 Task: In the  document agreement.epub Download file as 'Microsoft Word' Share this file with 'softage2@softage.net' Insert the command  Editing
Action: Mouse moved to (47, 65)
Screenshot: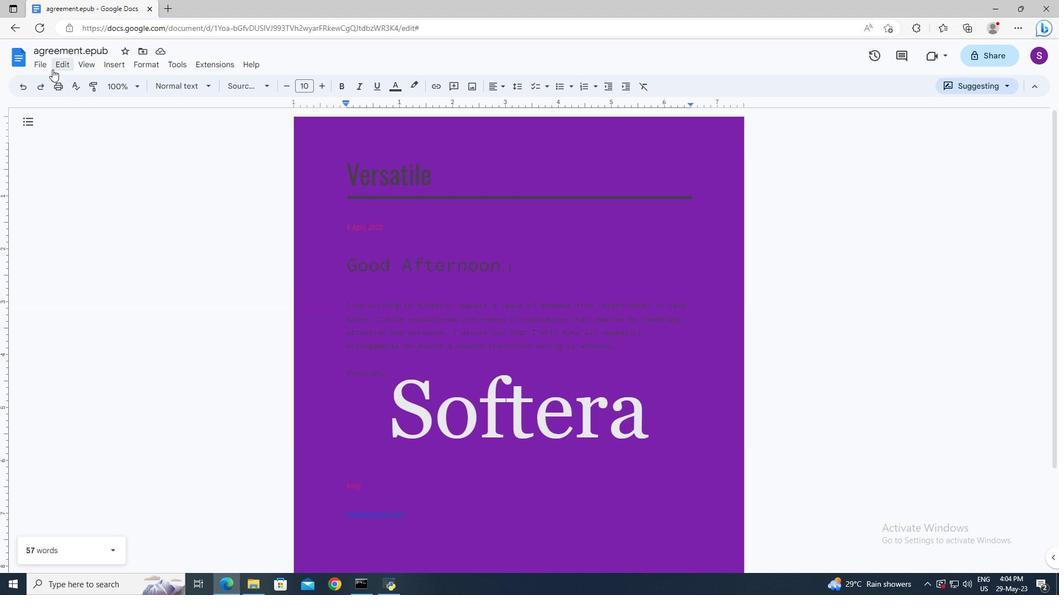 
Action: Mouse pressed left at (47, 65)
Screenshot: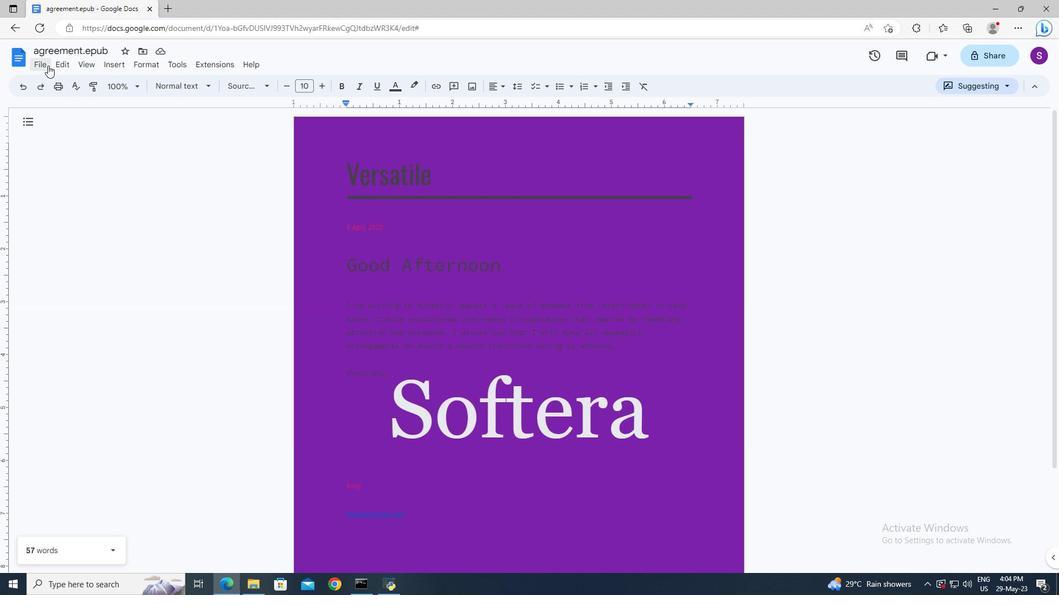
Action: Mouse moved to (245, 184)
Screenshot: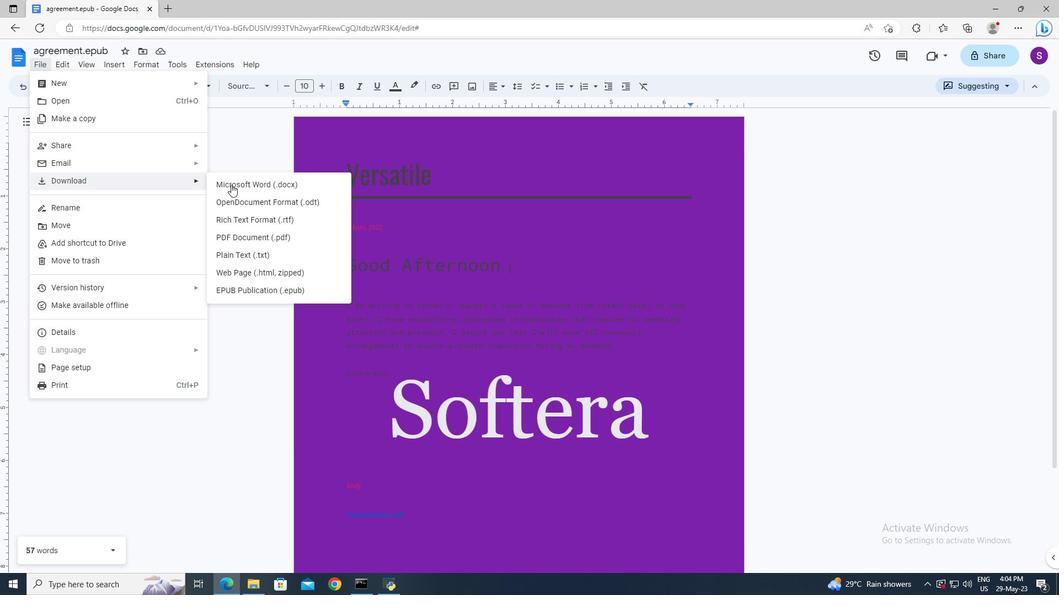 
Action: Mouse pressed left at (245, 184)
Screenshot: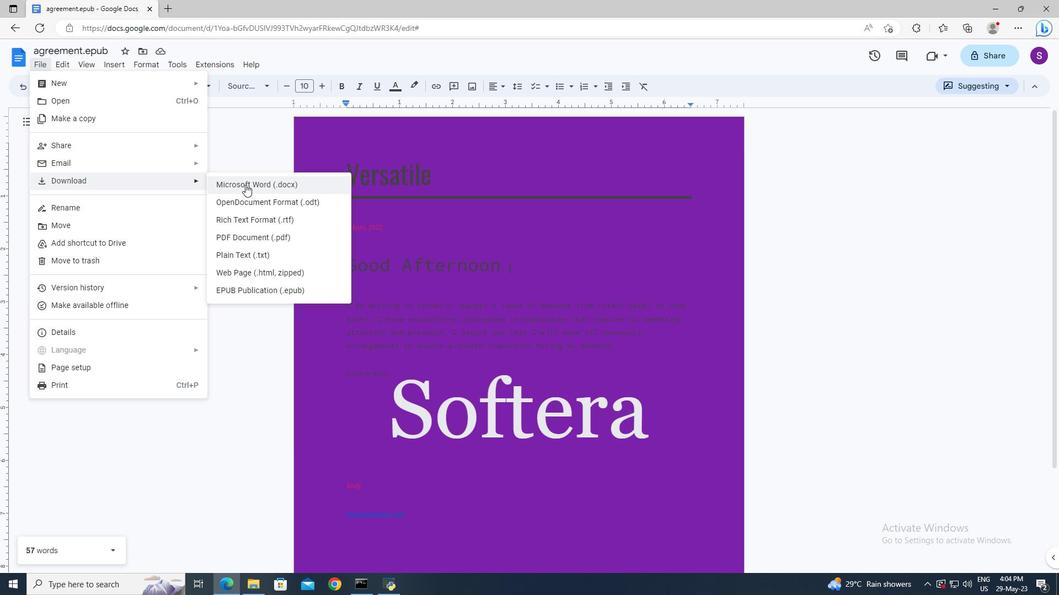 
Action: Mouse moved to (42, 65)
Screenshot: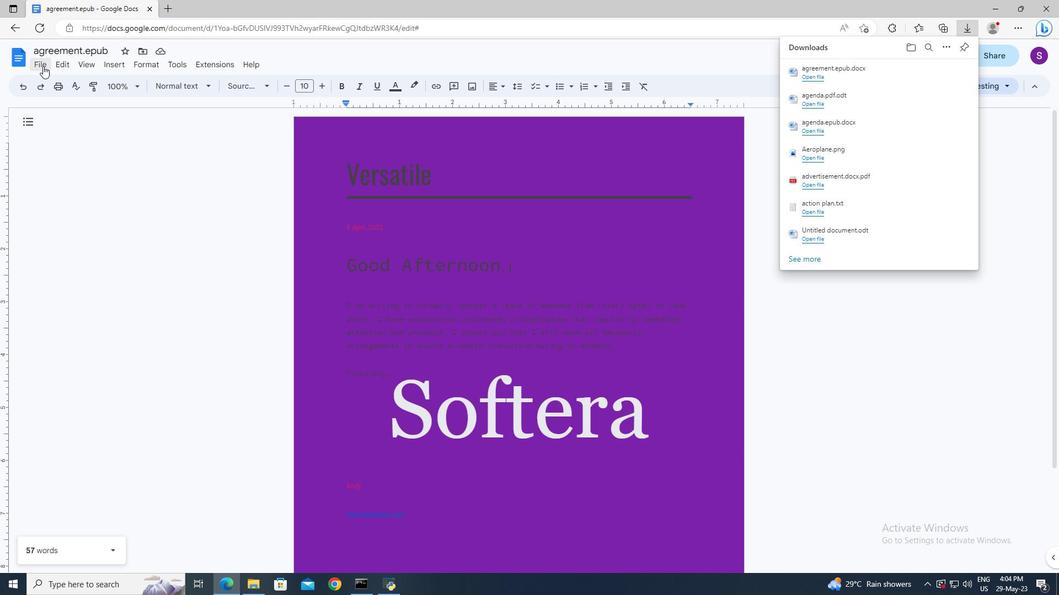 
Action: Mouse pressed left at (42, 65)
Screenshot: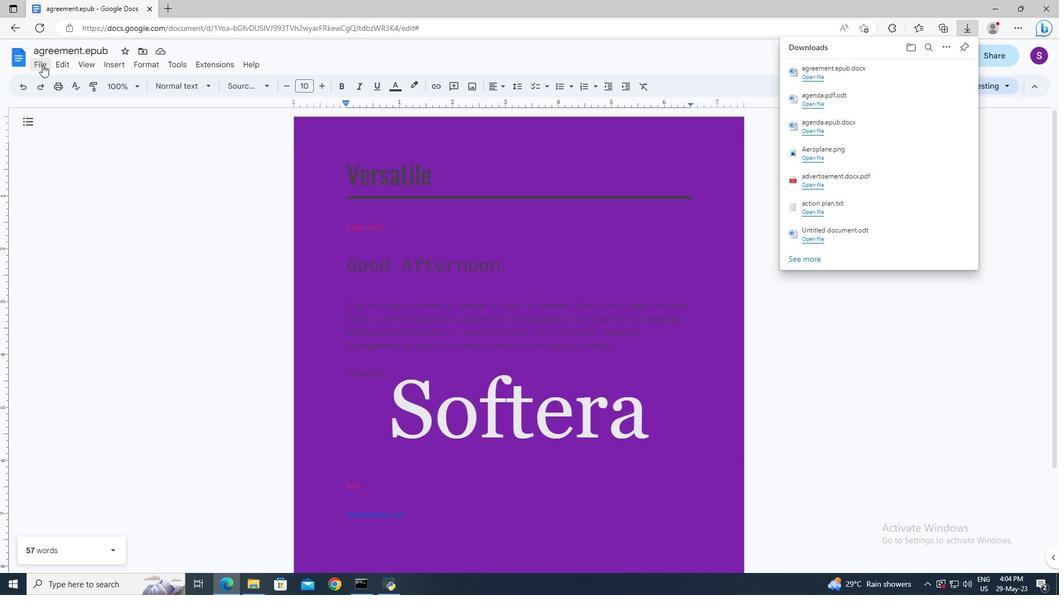 
Action: Mouse moved to (229, 150)
Screenshot: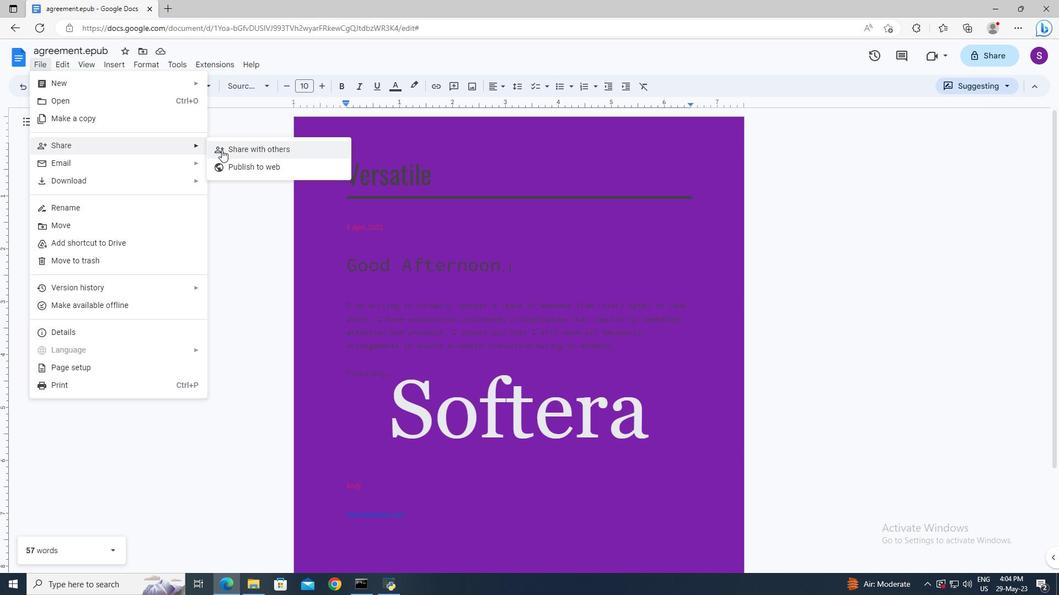 
Action: Mouse pressed left at (229, 150)
Screenshot: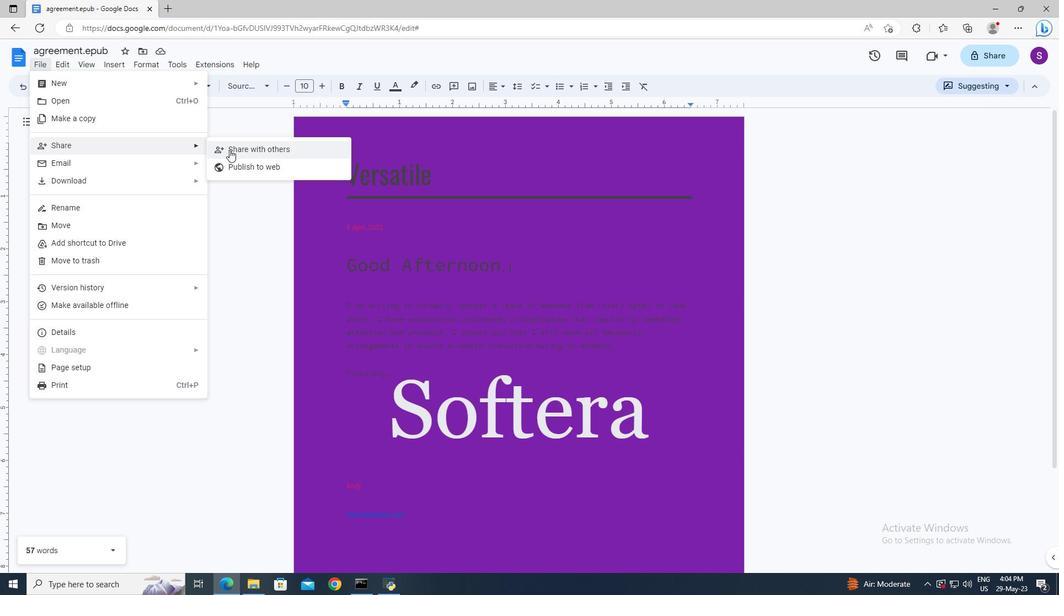 
Action: Mouse moved to (420, 247)
Screenshot: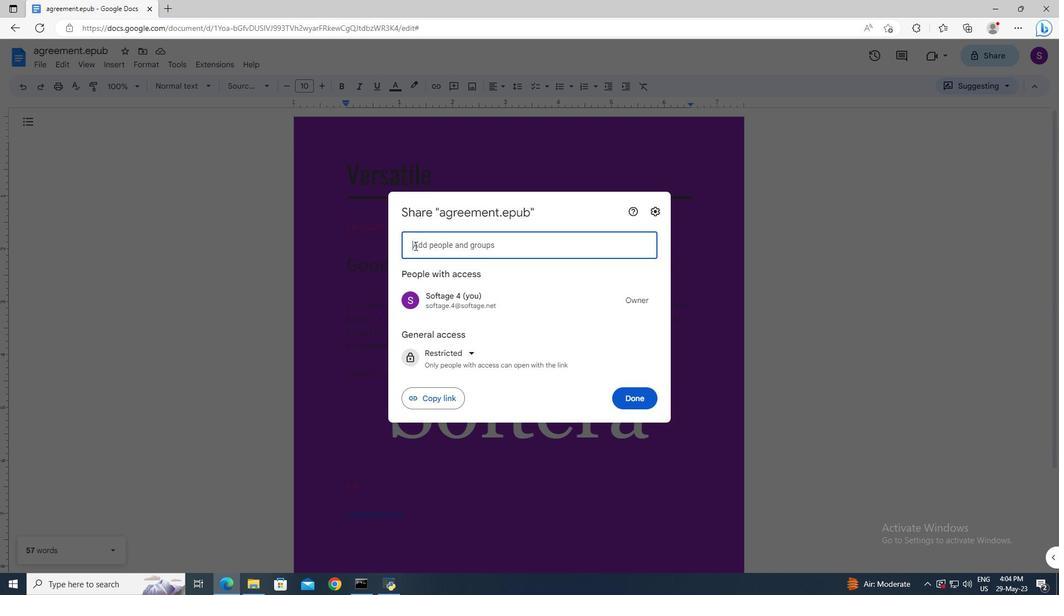 
Action: Mouse pressed left at (420, 247)
Screenshot: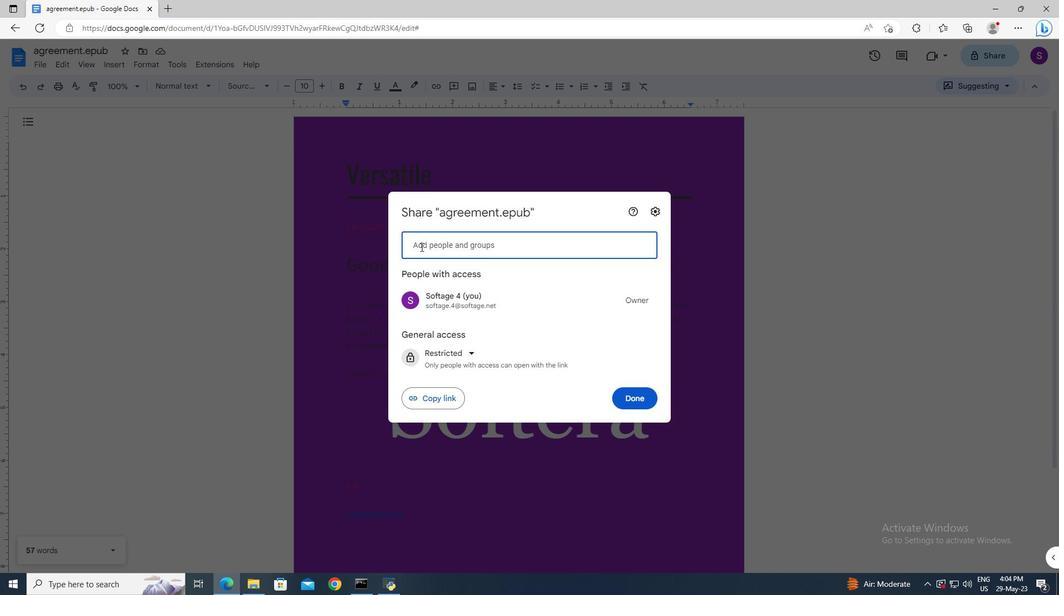 
Action: Key pressed softage2<Key.shift>@softage.net<Key.enter>
Screenshot: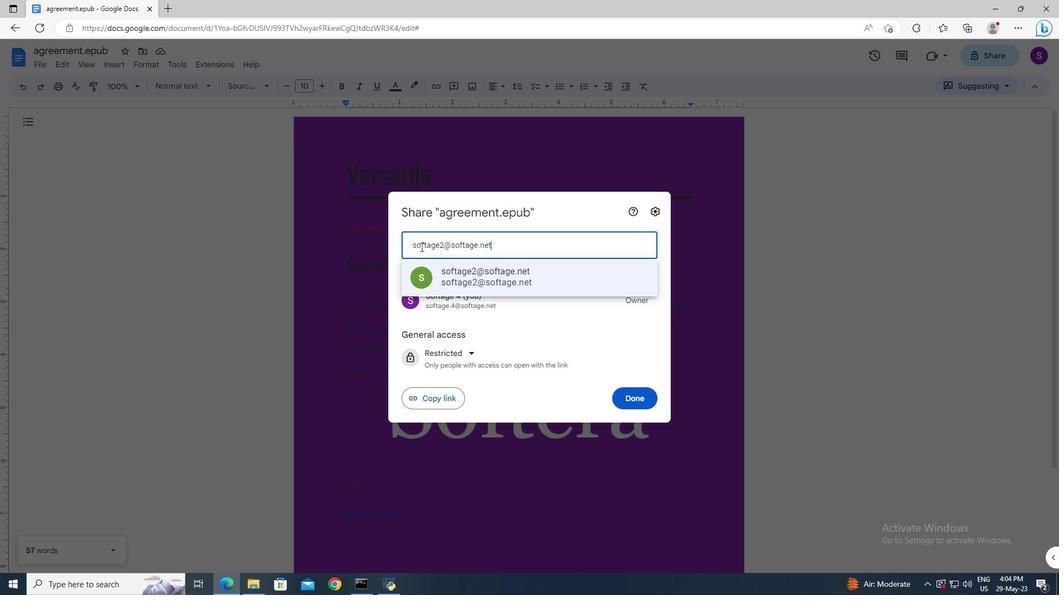 
Action: Mouse moved to (630, 388)
Screenshot: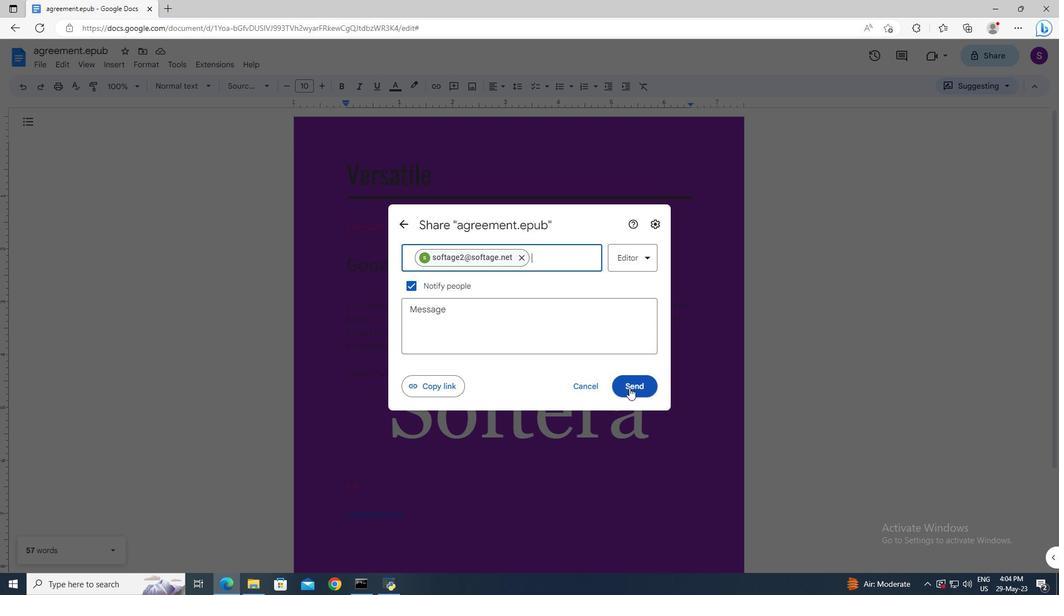 
Action: Mouse pressed left at (630, 388)
Screenshot: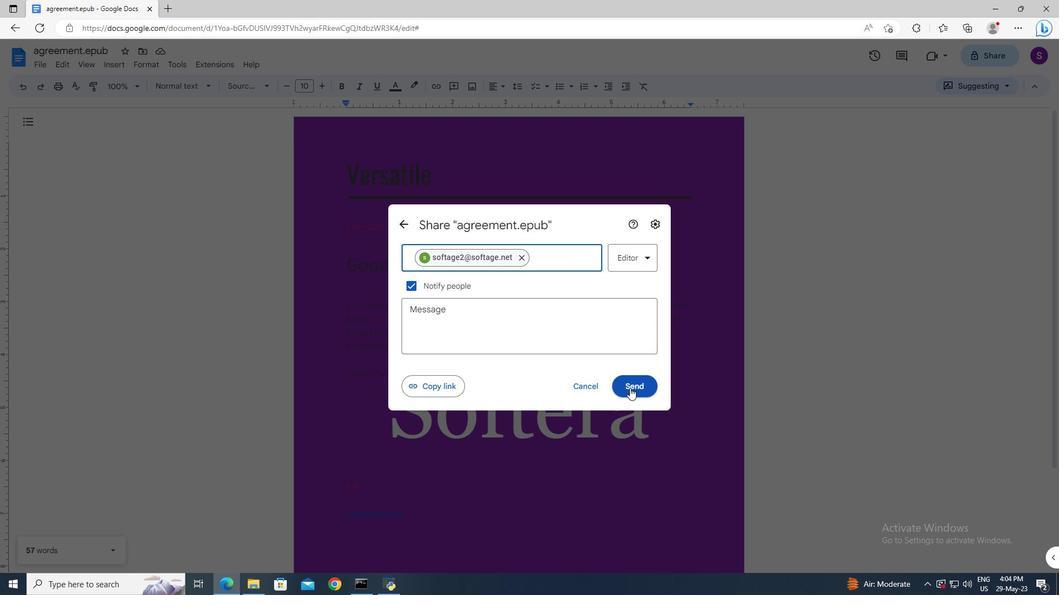
Action: Mouse moved to (607, 348)
Screenshot: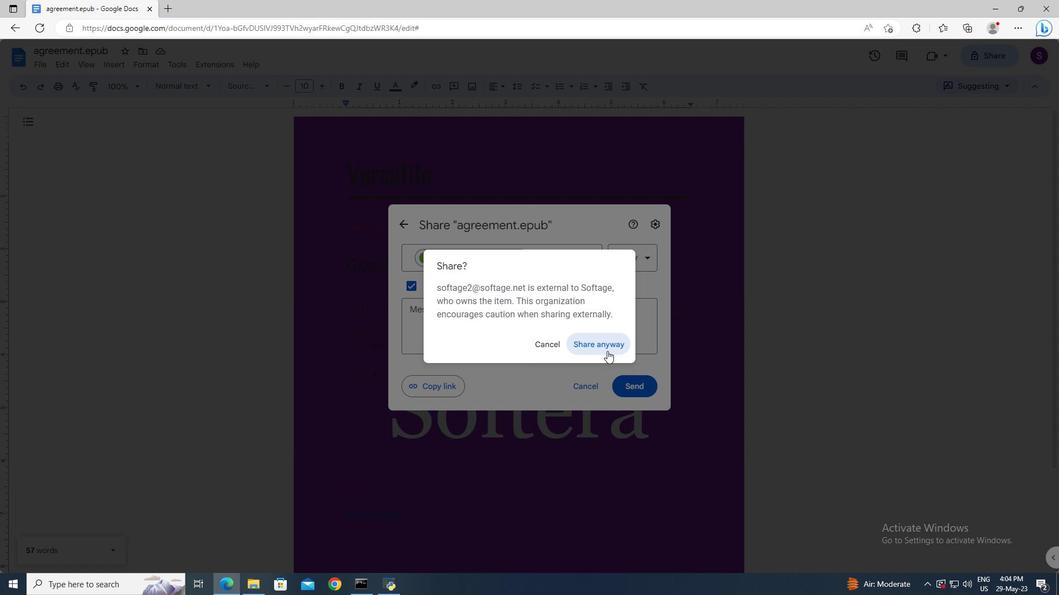 
Action: Mouse pressed left at (607, 348)
Screenshot: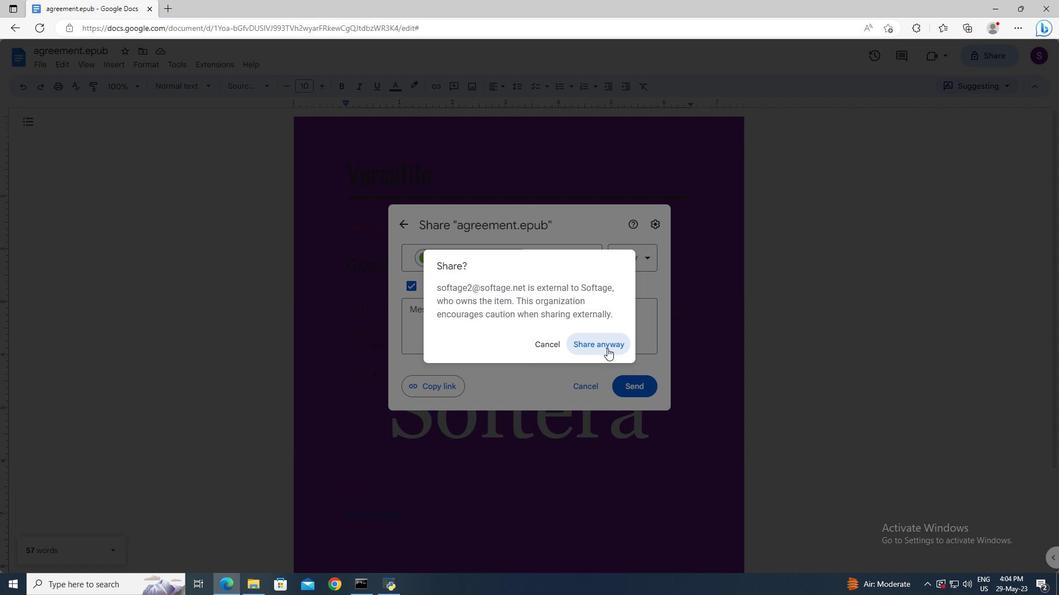 
Action: Mouse moved to (995, 89)
Screenshot: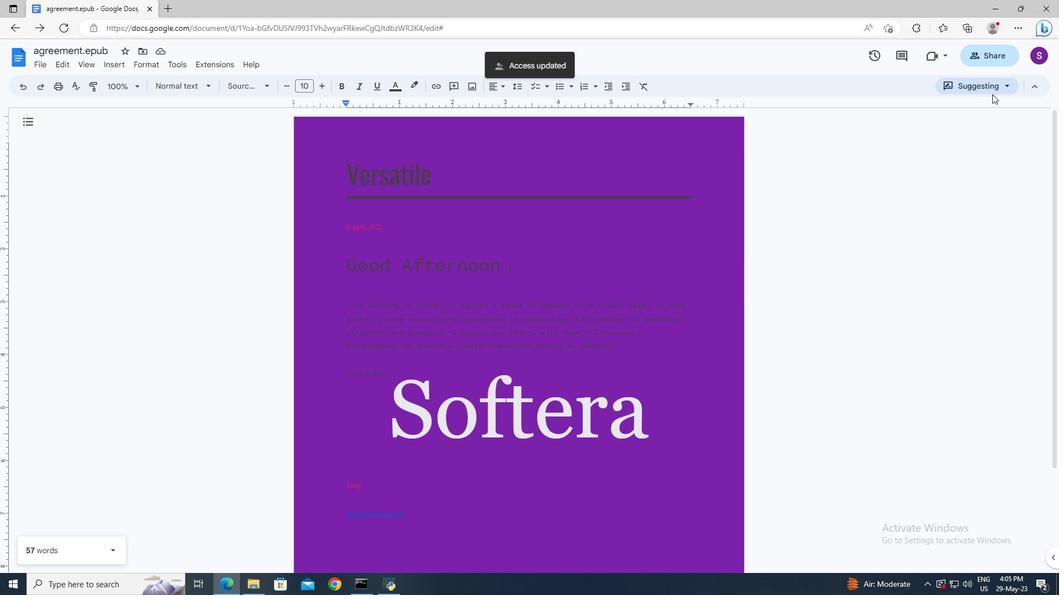 
Action: Mouse pressed left at (995, 89)
Screenshot: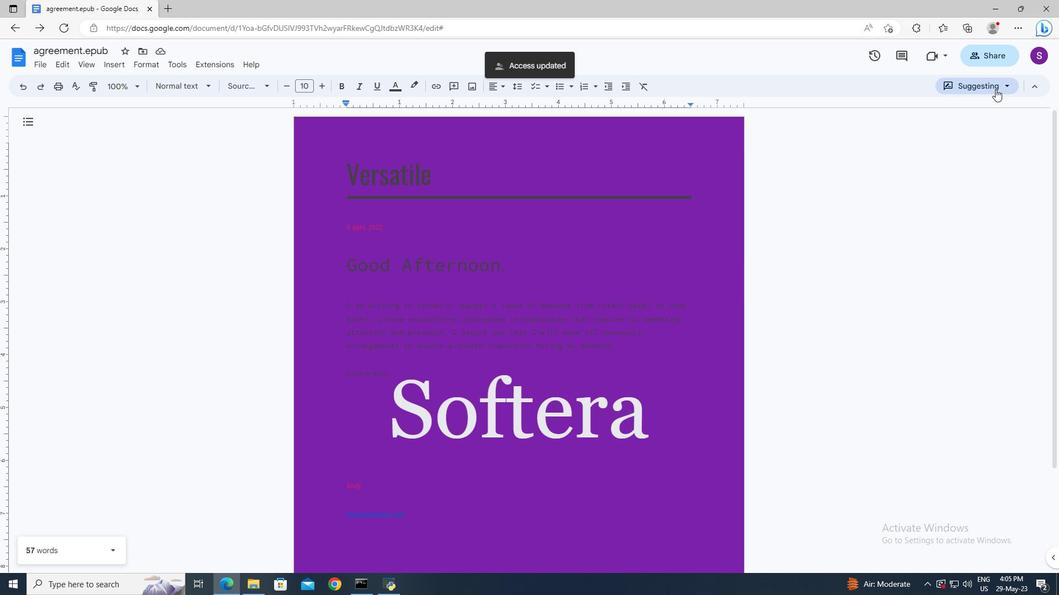 
Action: Mouse moved to (965, 118)
Screenshot: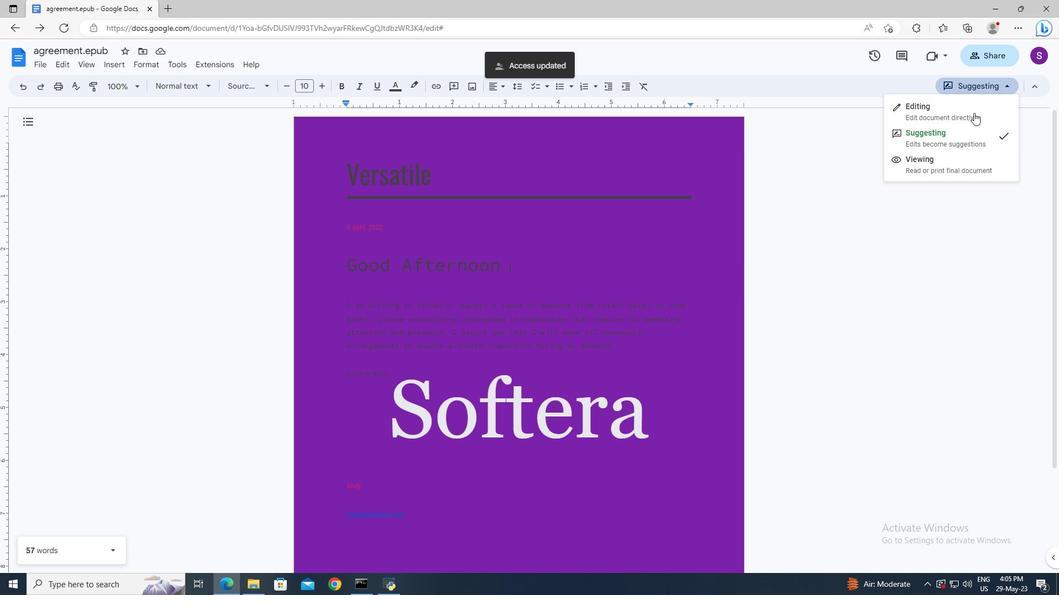 
Action: Mouse pressed left at (965, 118)
Screenshot: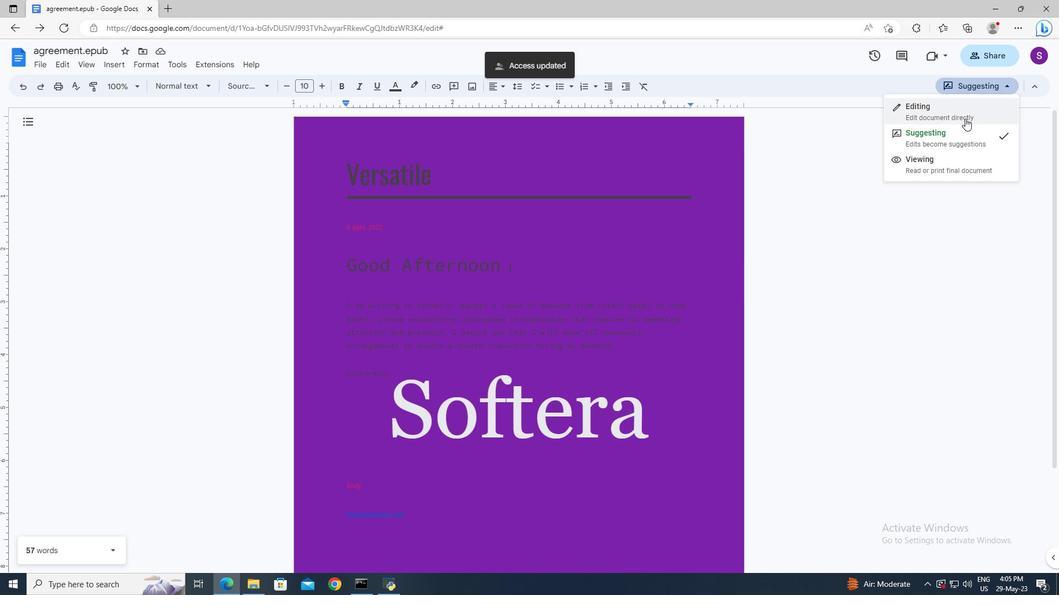 
Action: Mouse moved to (609, 264)
Screenshot: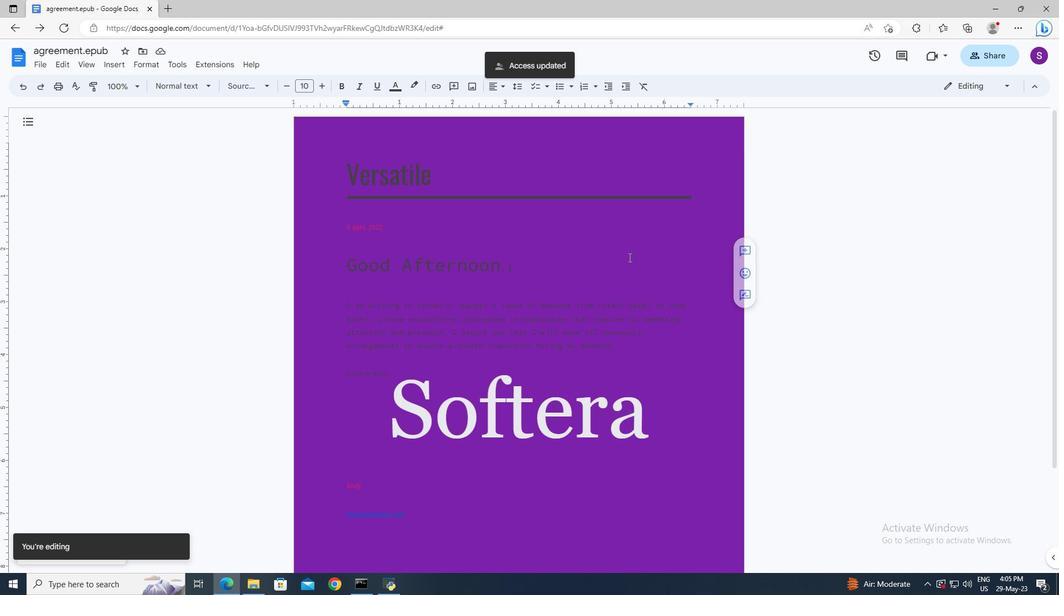 
